 Task: Get directions from Anza-Borrego Desert State Park, California, United States to Hurricane Harbor Splashtown, Texas, United States and reverse  starting point and destination and check the flight options
Action: Mouse moved to (279, 64)
Screenshot: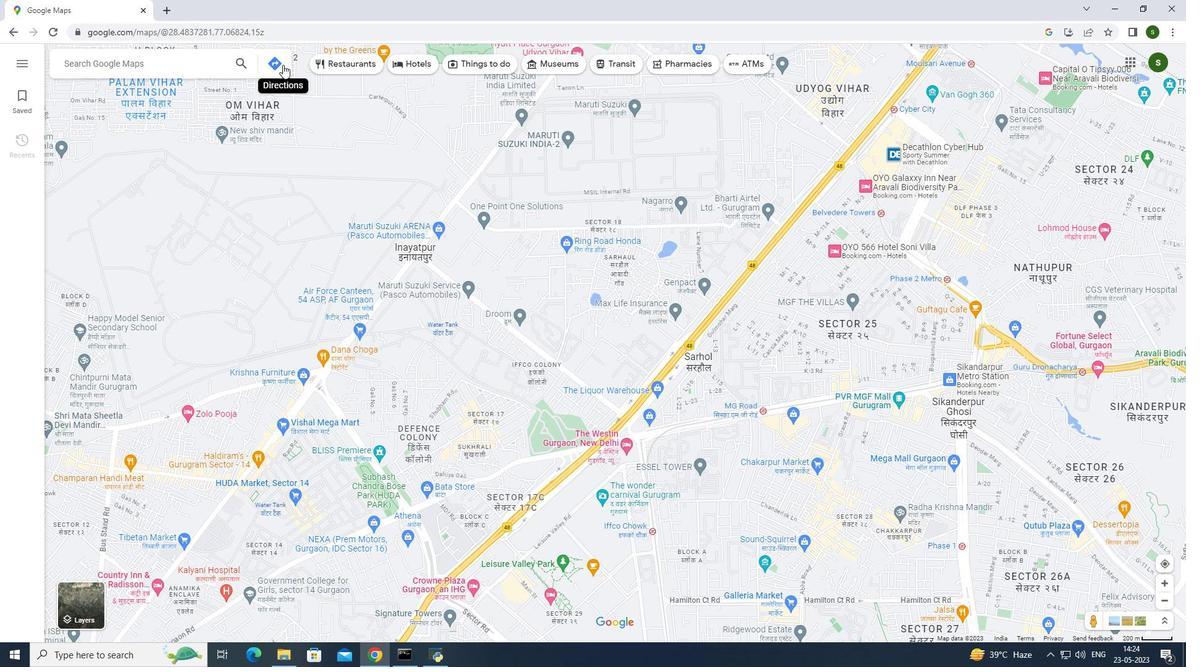 
Action: Mouse pressed left at (279, 64)
Screenshot: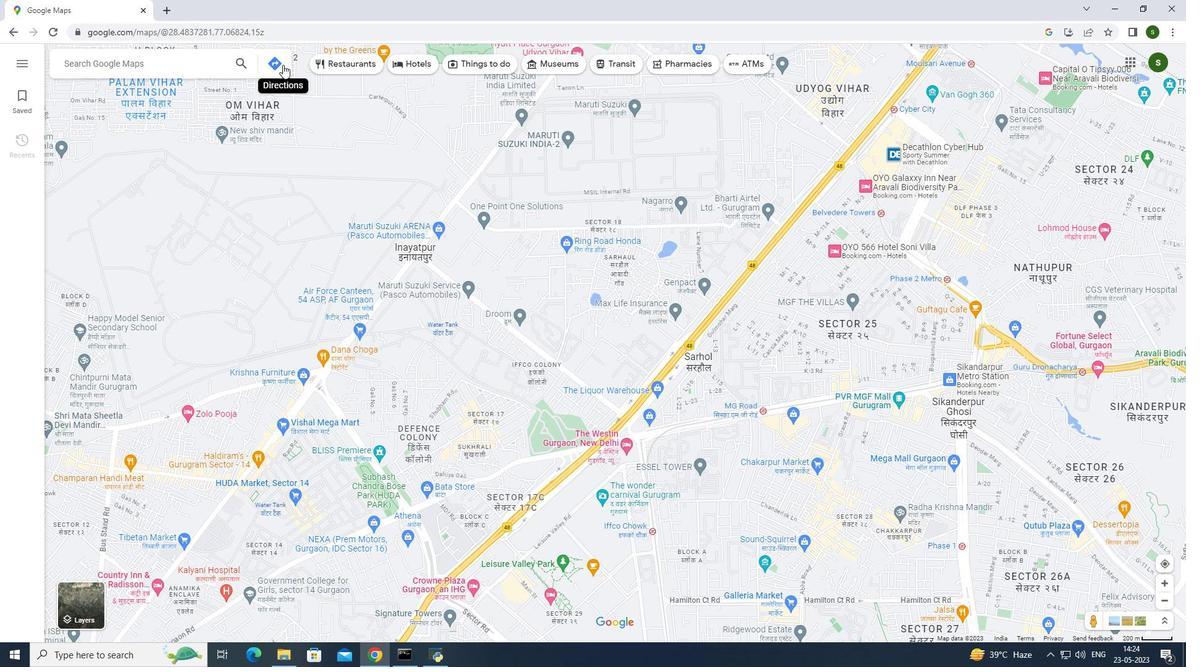 
Action: Mouse moved to (153, 102)
Screenshot: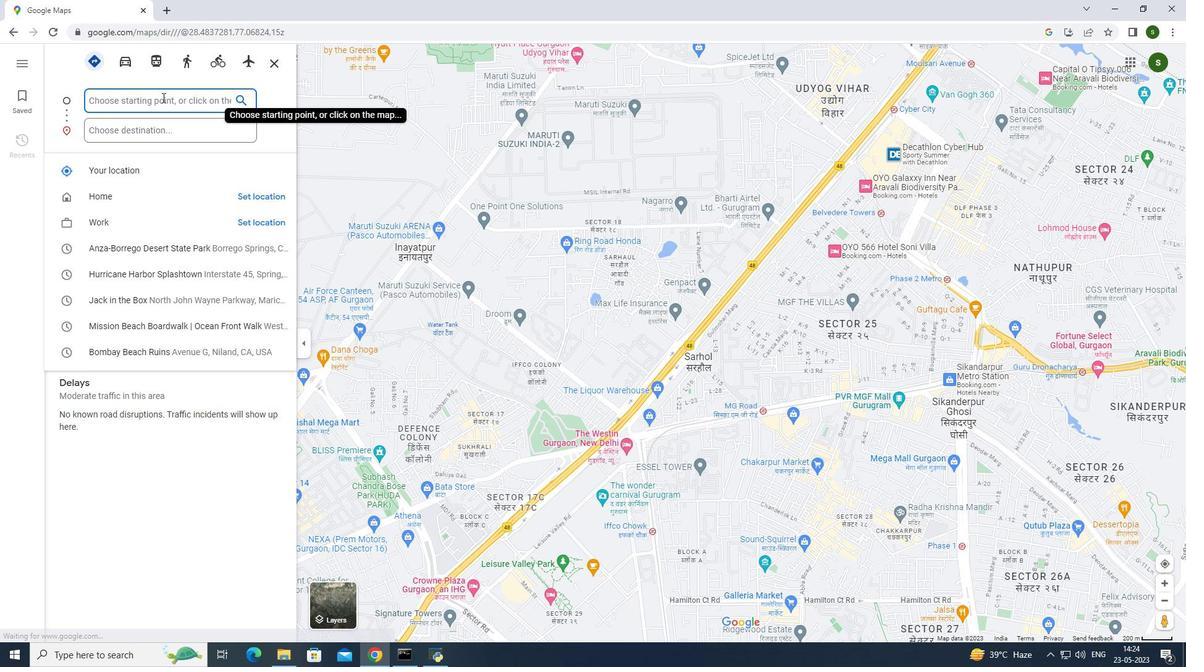 
Action: Mouse pressed left at (153, 102)
Screenshot: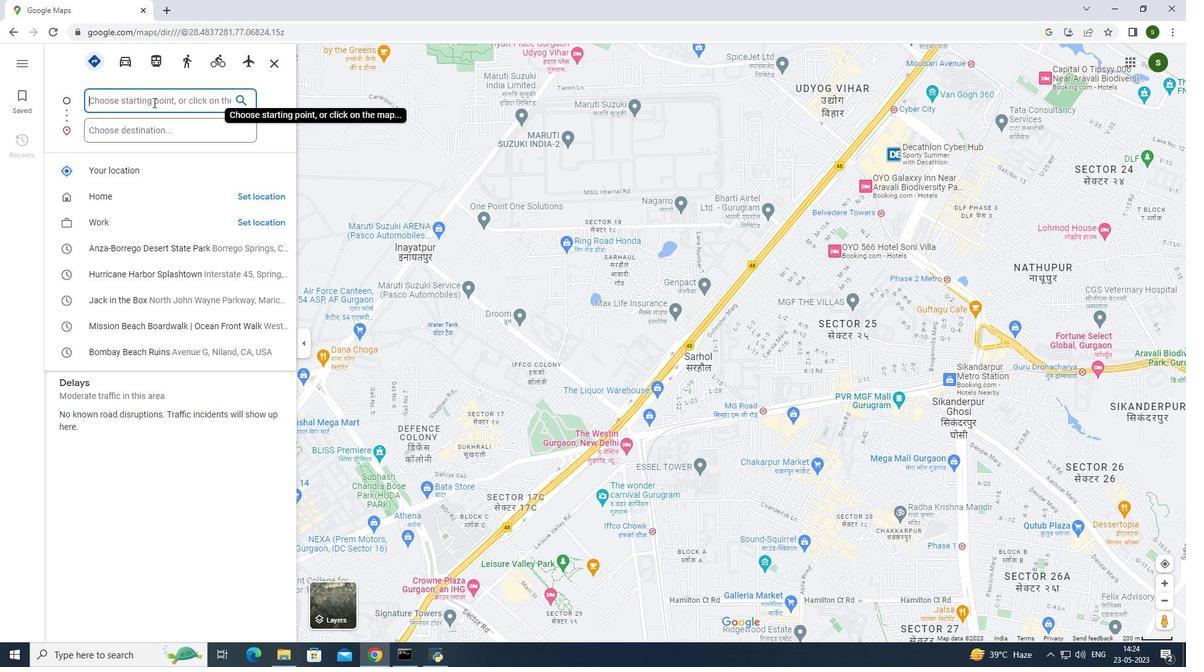 
Action: Key pressed <Key.caps_lock>A<Key.caps_lock>nza-<Key.caps_lock>B<Key.caps_lock>orrego<Key.space><Key.caps_lock>D<Key.caps_lock>esert<Key.space><Key.caps_lock>S<Key.caps_lock>tate<Key.space><Key.caps_lock>P<Key.caps_lock>ark,<Key.caps_lock>C<Key.caps_lock>alifornia,<Key.caps_lock>U<Key.caps_lock>nited<Key.space><Key.caps_lock>S<Key.caps_lock>tates
Screenshot: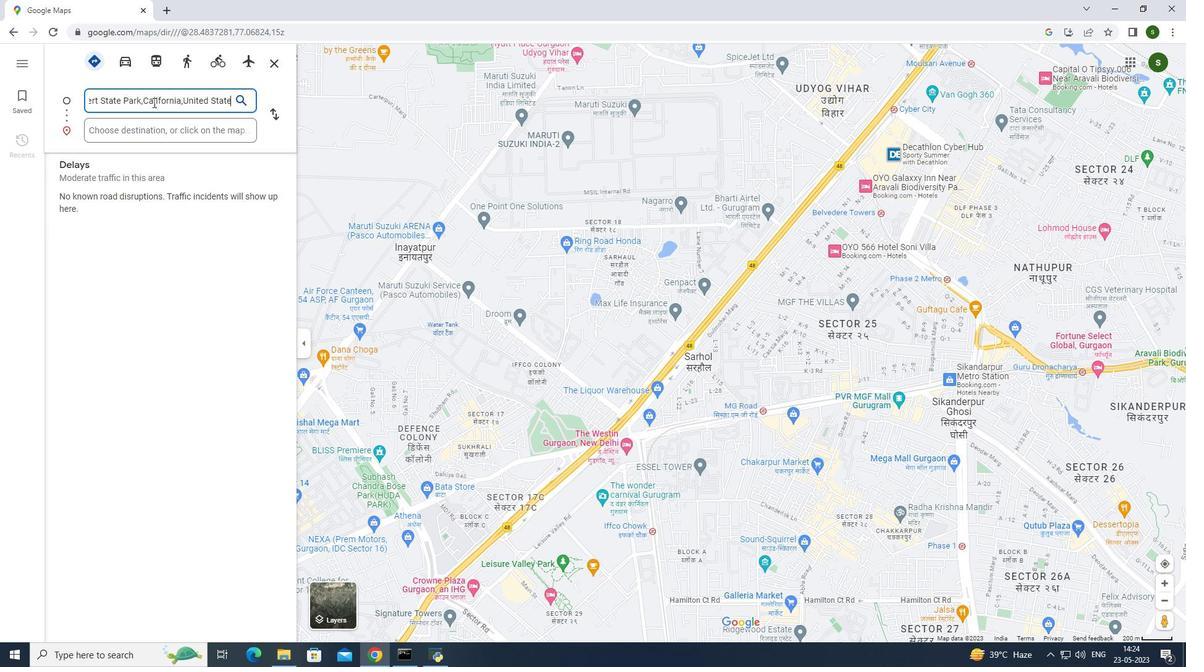 
Action: Mouse moved to (150, 127)
Screenshot: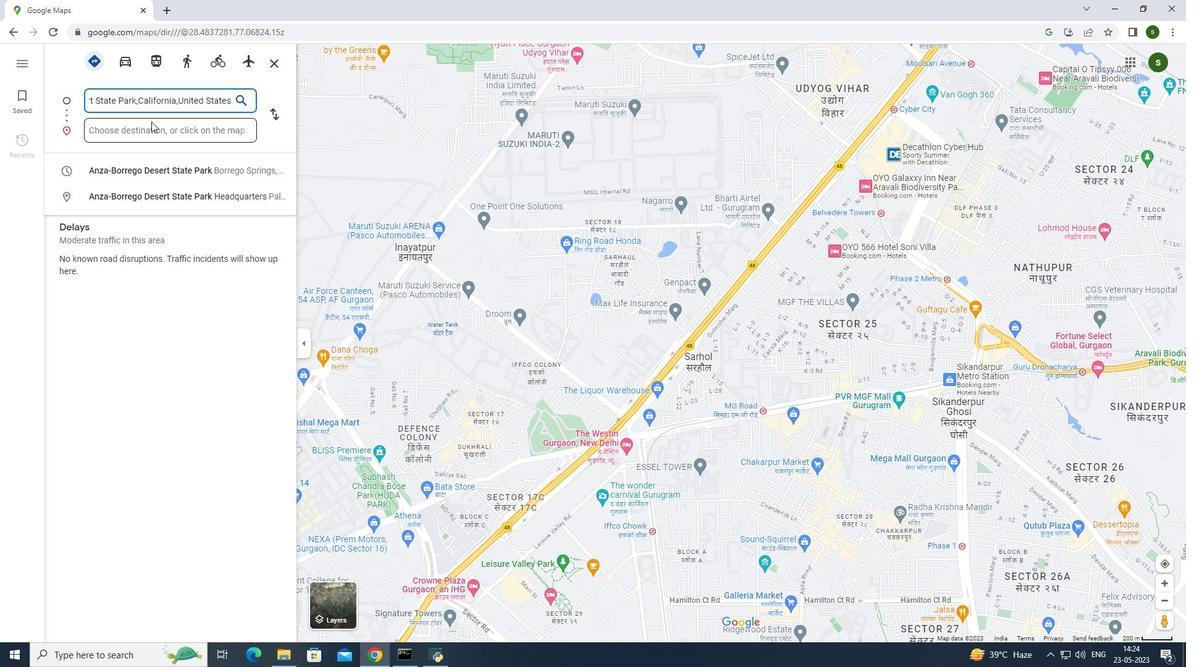 
Action: Mouse pressed left at (150, 127)
Screenshot: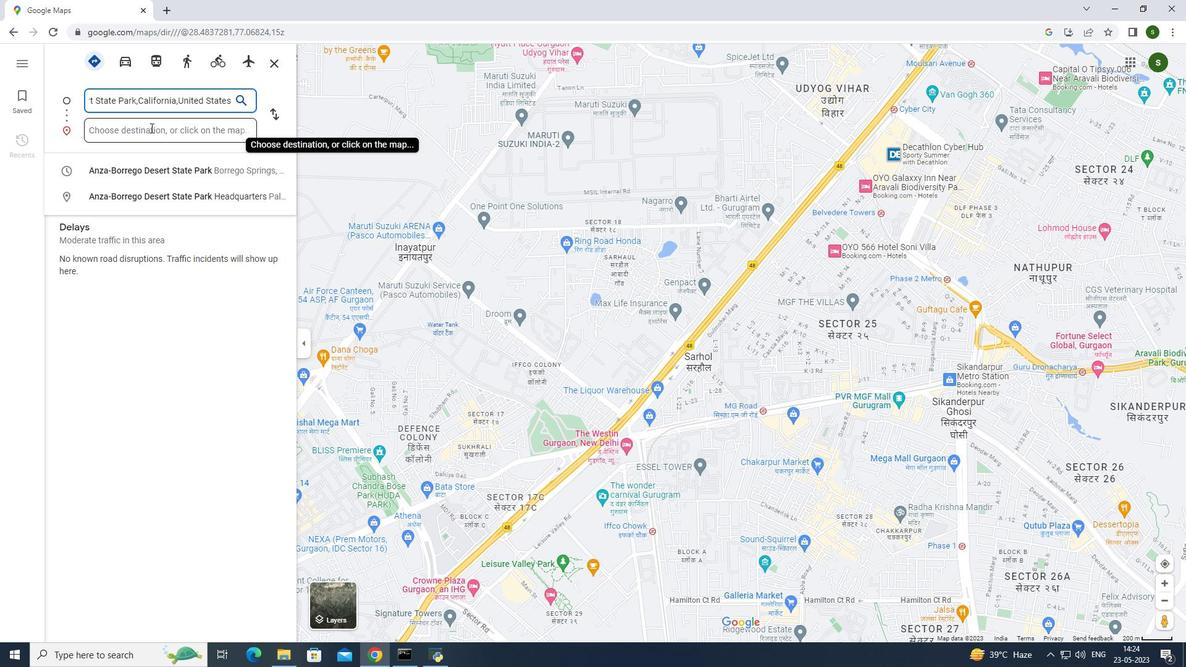 
Action: Key pressed <Key.caps_lock>H<Key.caps_lock>urricane<Key.space><Key.caps_lock>H<Key.caps_lock>arbor<Key.space><Key.caps_lock>S<Key.caps_lock>plashtown,<Key.caps_lock>T<Key.caps_lock>exas,<Key.caps_lock>U<Key.caps_lock>nited<Key.space><Key.caps_lock>S<Key.caps_lock>at<Key.backspace><Key.backspace>tates<Key.enter>
Screenshot: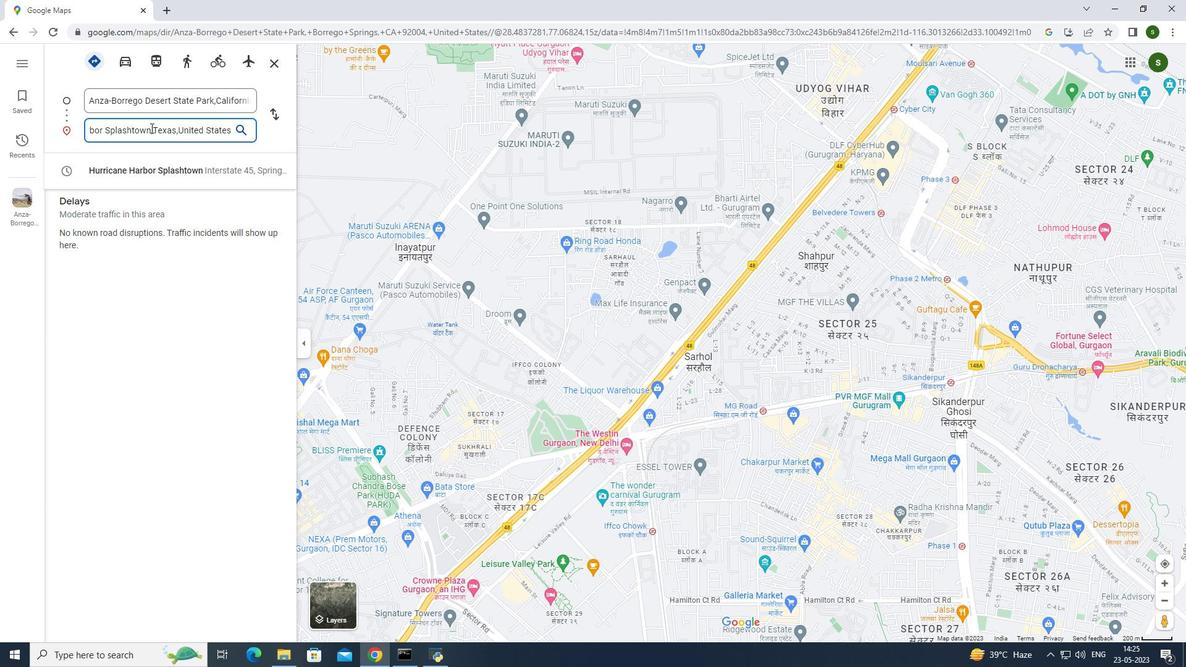 
Action: Mouse moved to (277, 111)
Screenshot: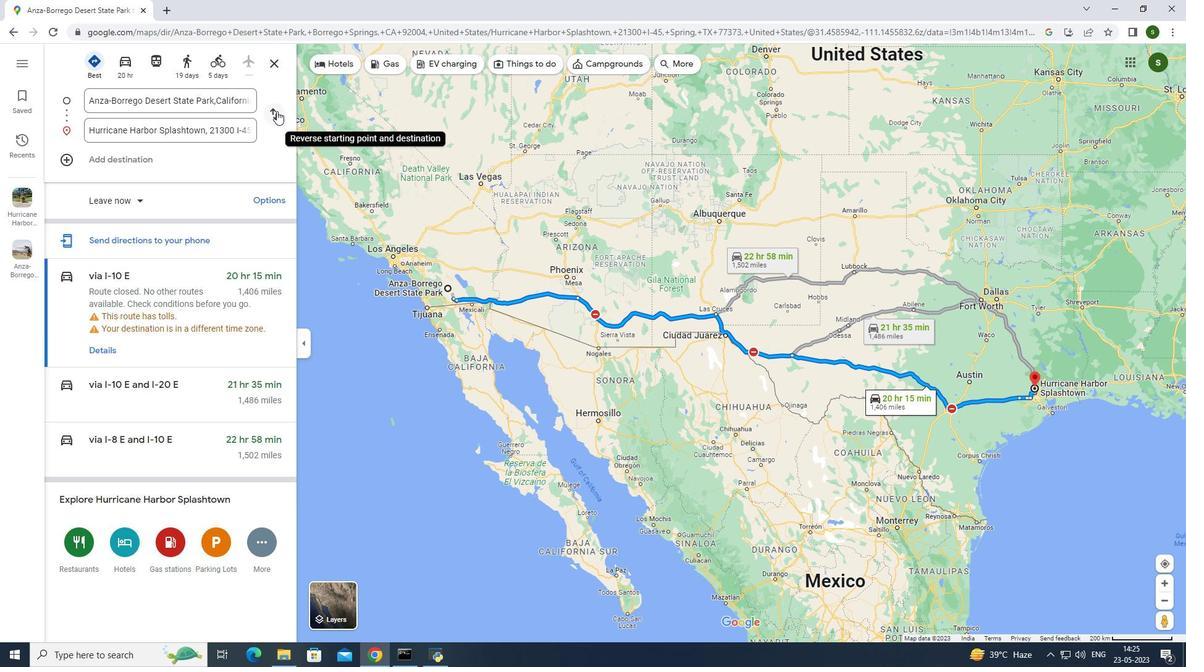 
Action: Mouse pressed left at (277, 111)
Screenshot: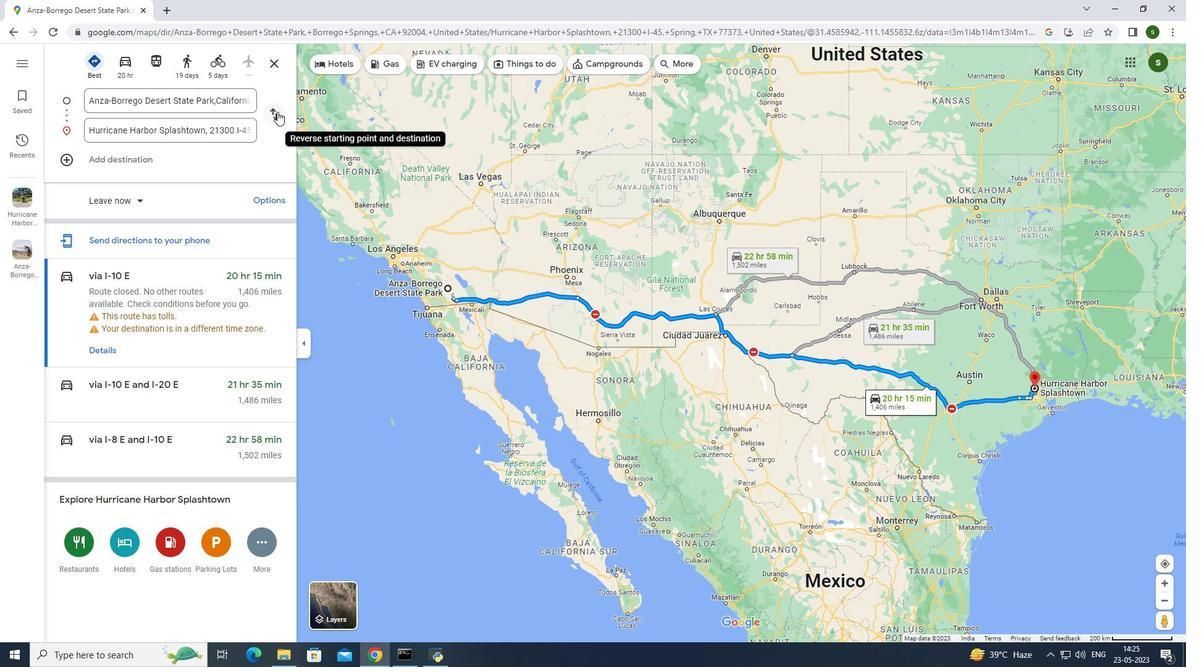 
Action: Mouse moved to (242, 61)
Screenshot: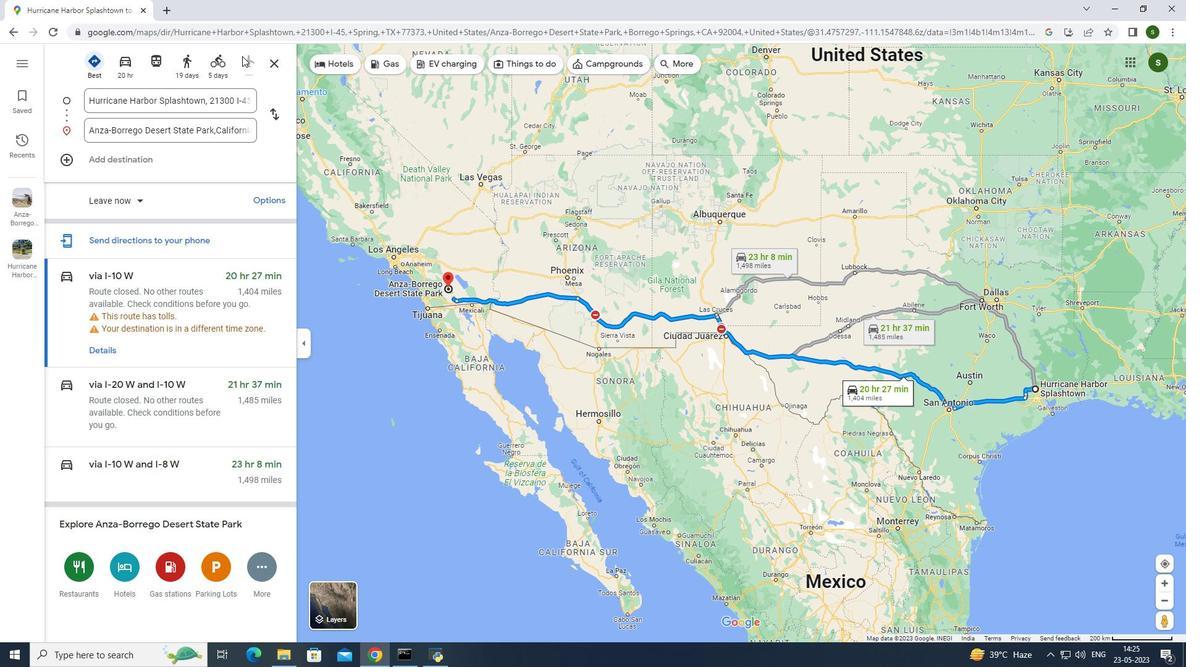 
Action: Mouse pressed left at (242, 61)
Screenshot: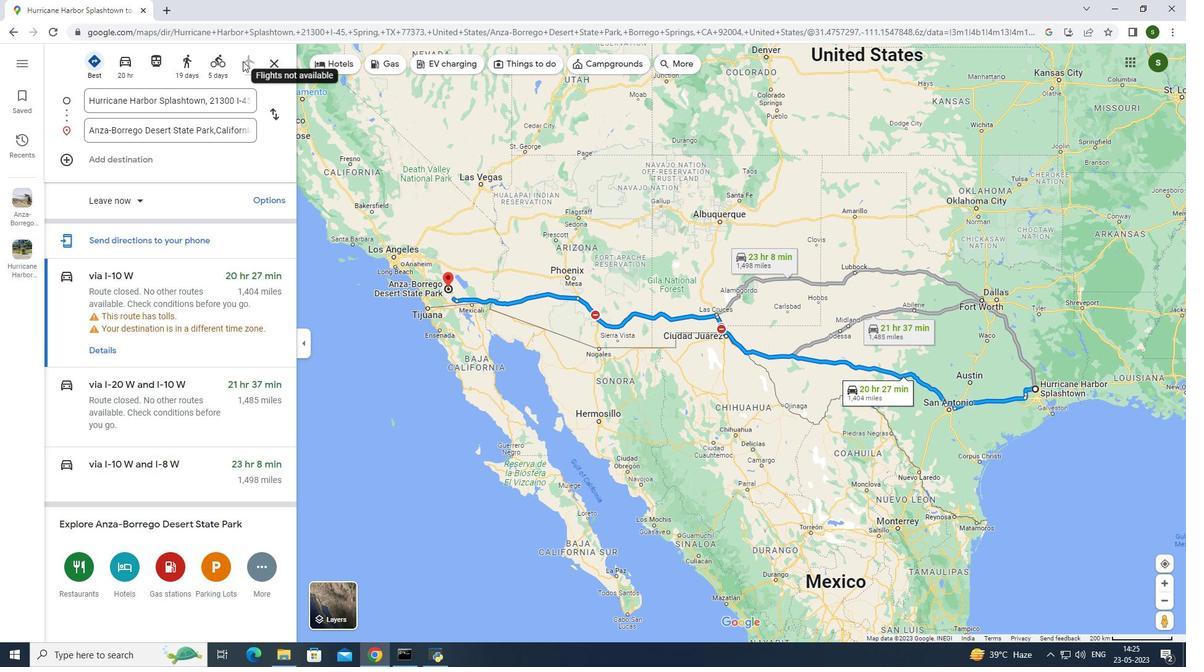 
Action: Mouse moved to (672, 69)
Screenshot: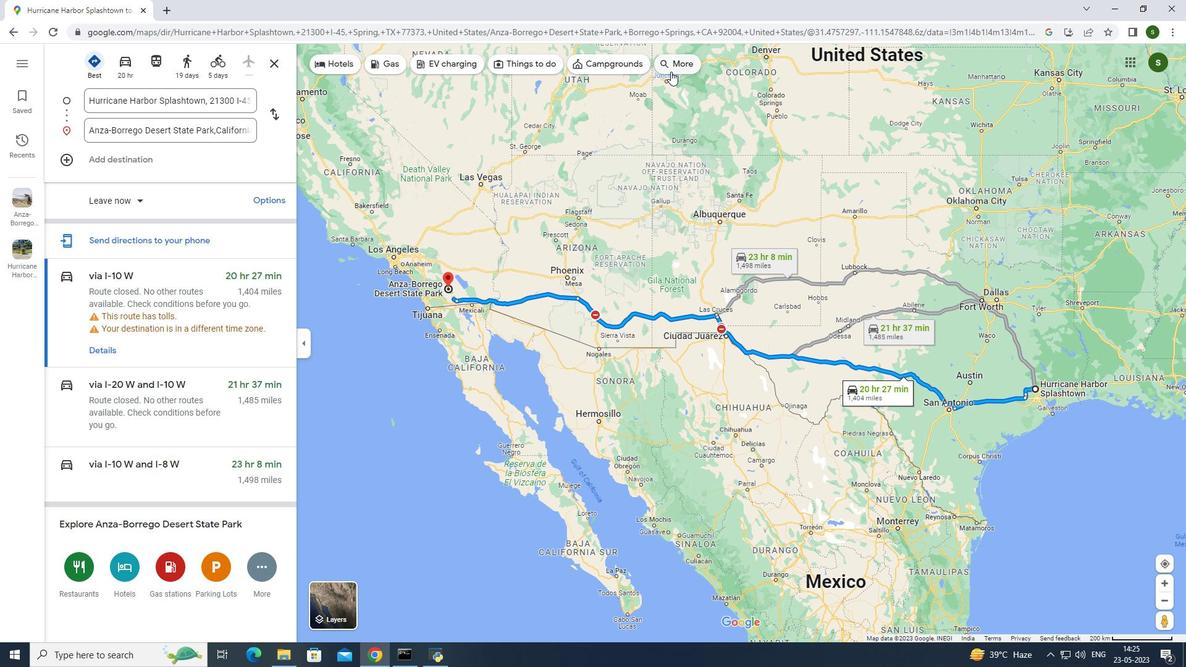 
Action: Mouse pressed left at (672, 69)
Screenshot: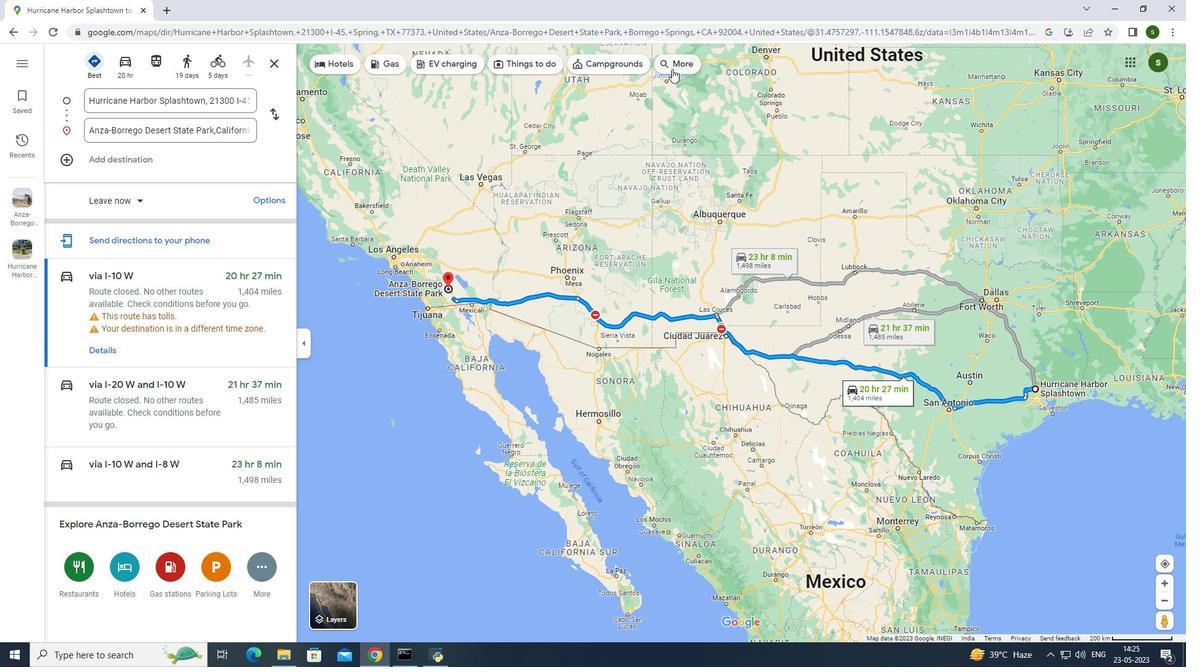 
Action: Mouse moved to (66, 66)
Screenshot: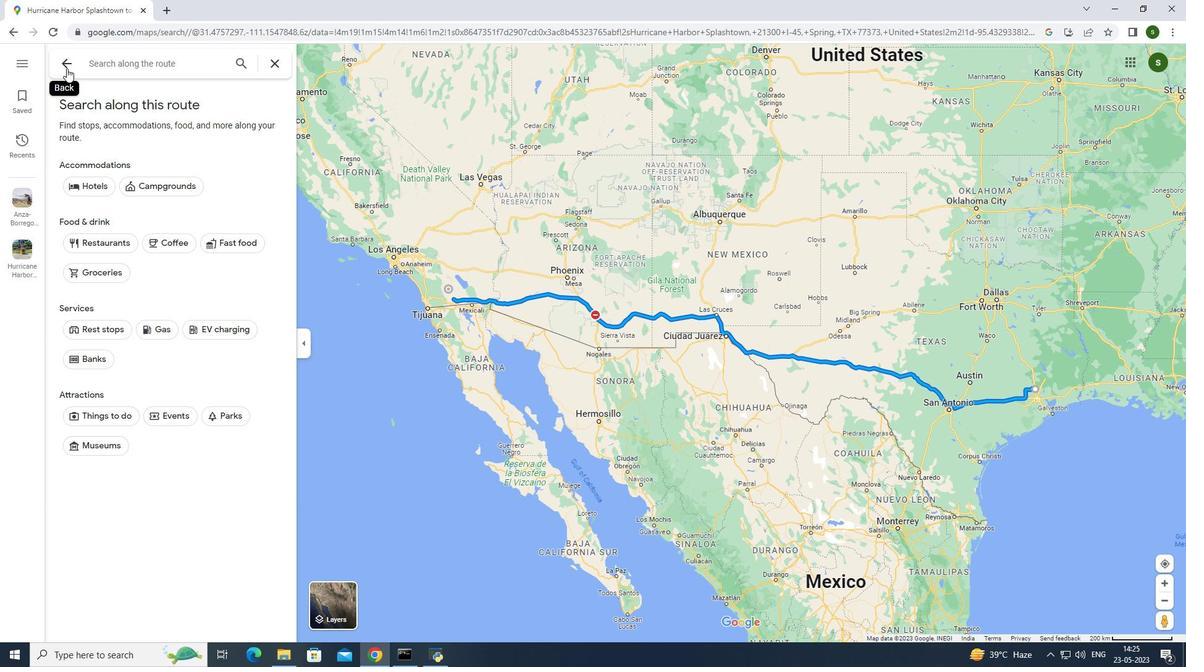 
Action: Mouse pressed left at (66, 66)
Screenshot: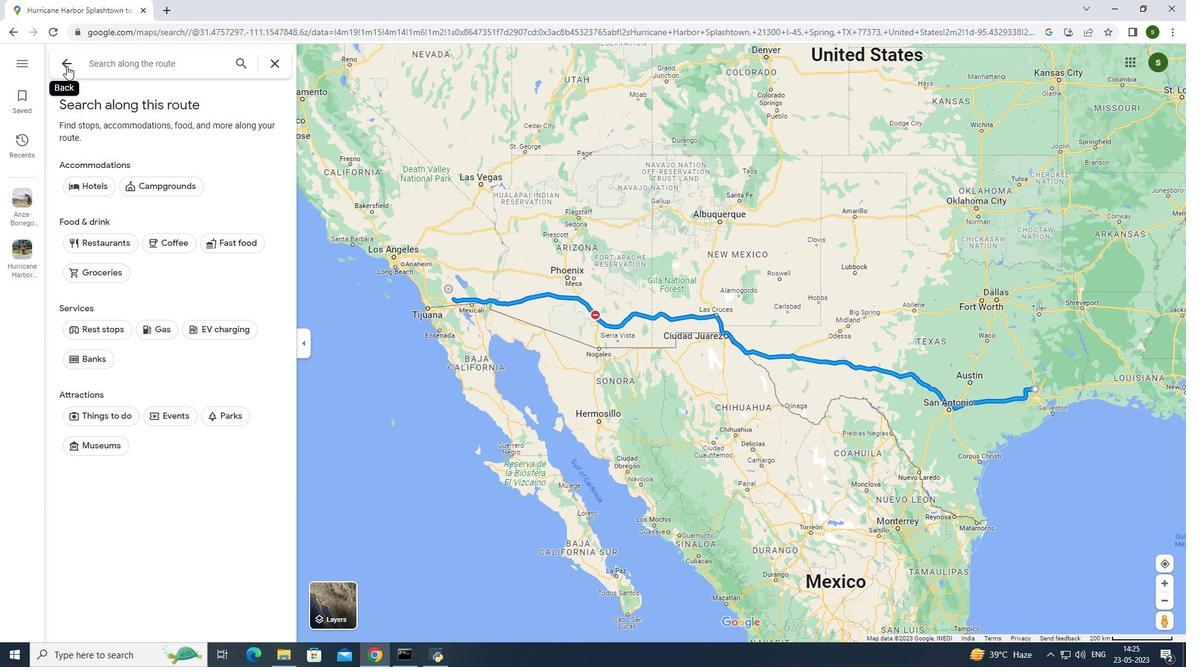 
Action: Mouse moved to (251, 61)
Screenshot: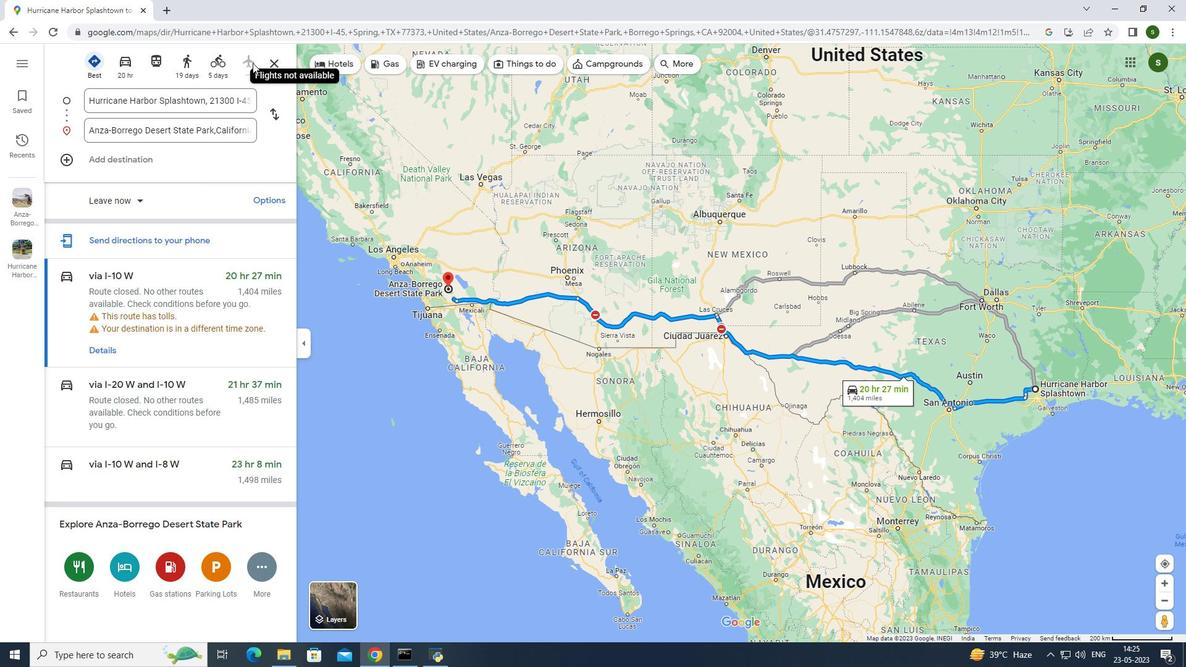 
Action: Mouse pressed left at (251, 61)
Screenshot: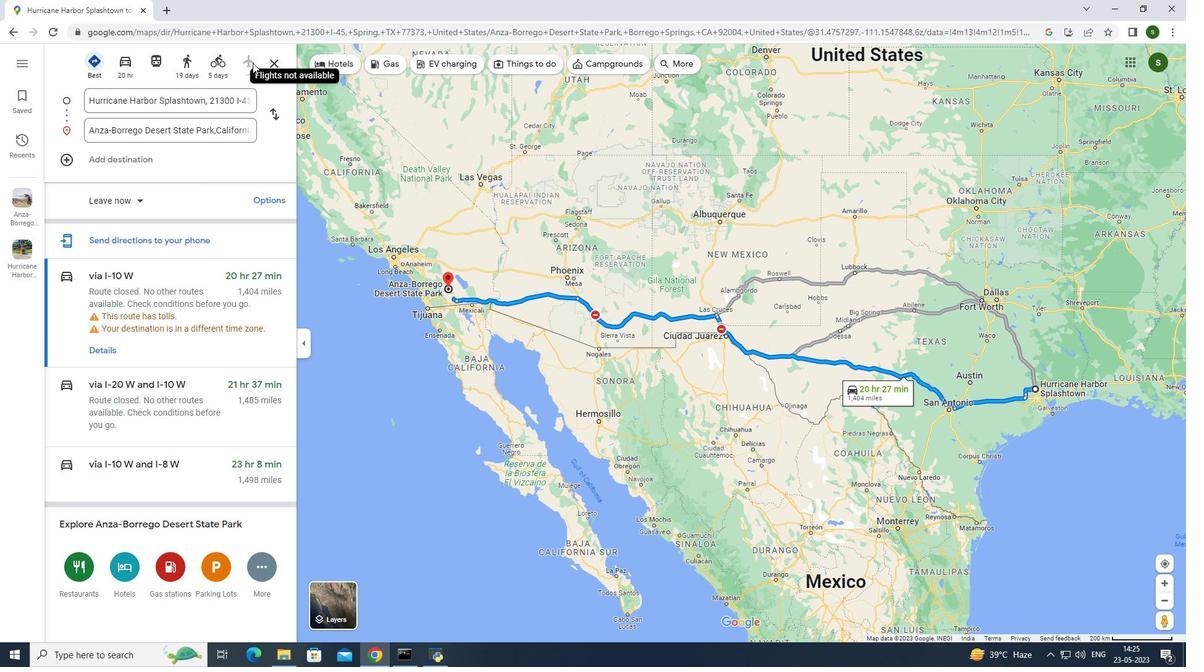 
Action: Mouse moved to (372, 156)
Screenshot: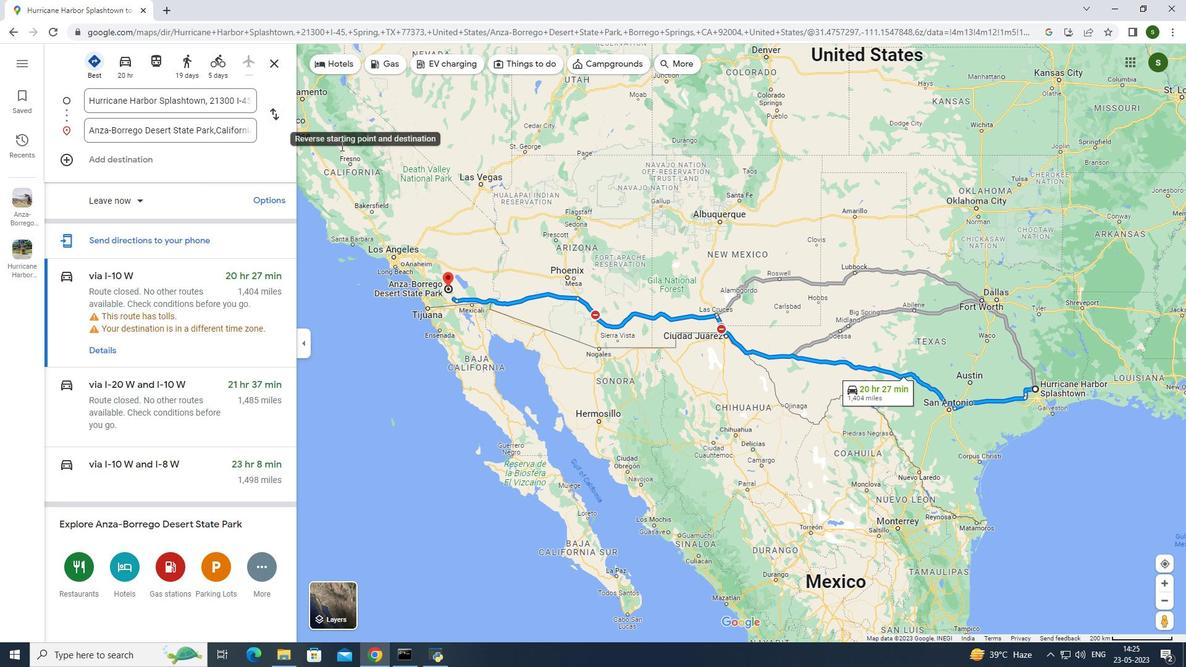 
